 Task: Change line and paragraph spacing to double.
Action: Mouse moved to (649, 490)
Screenshot: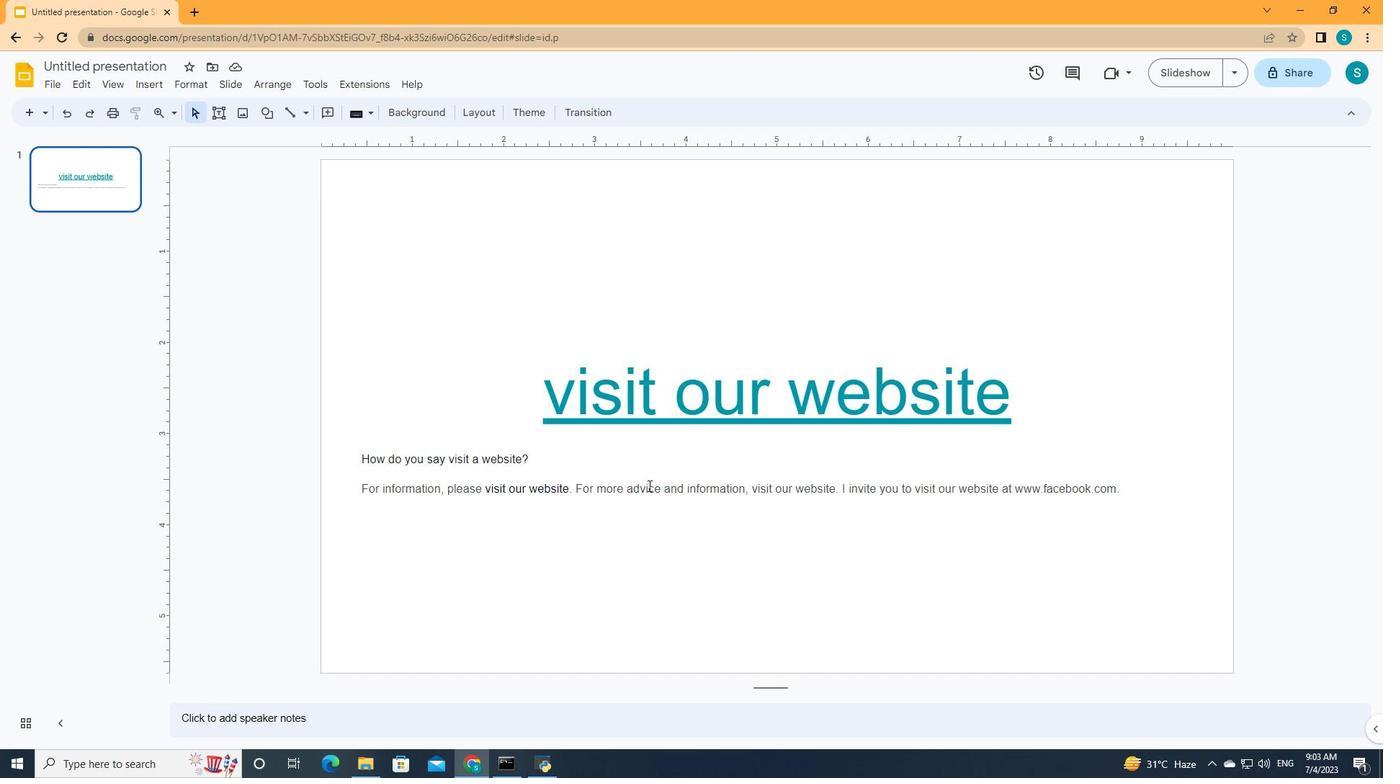 
Action: Mouse pressed left at (649, 490)
Screenshot: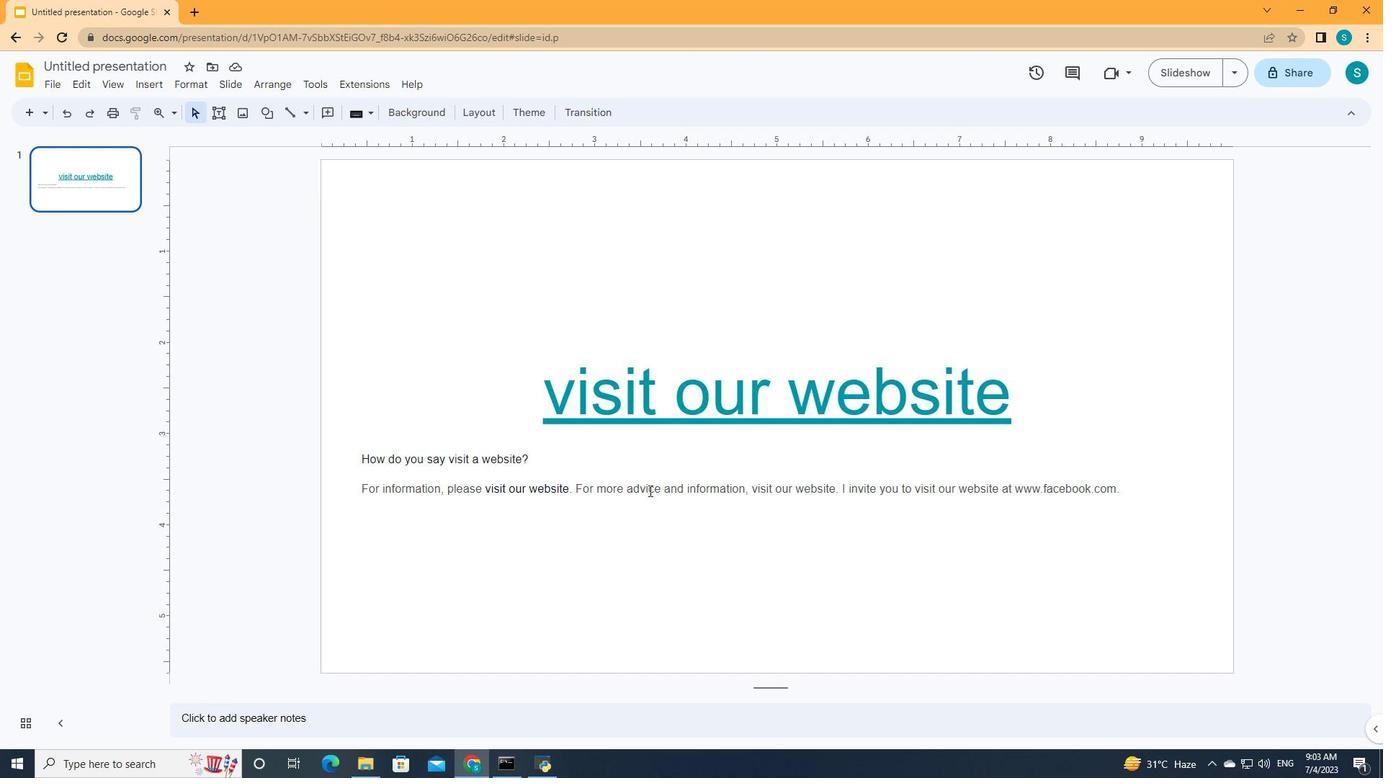 
Action: Key pressed ctrl+A
Screenshot: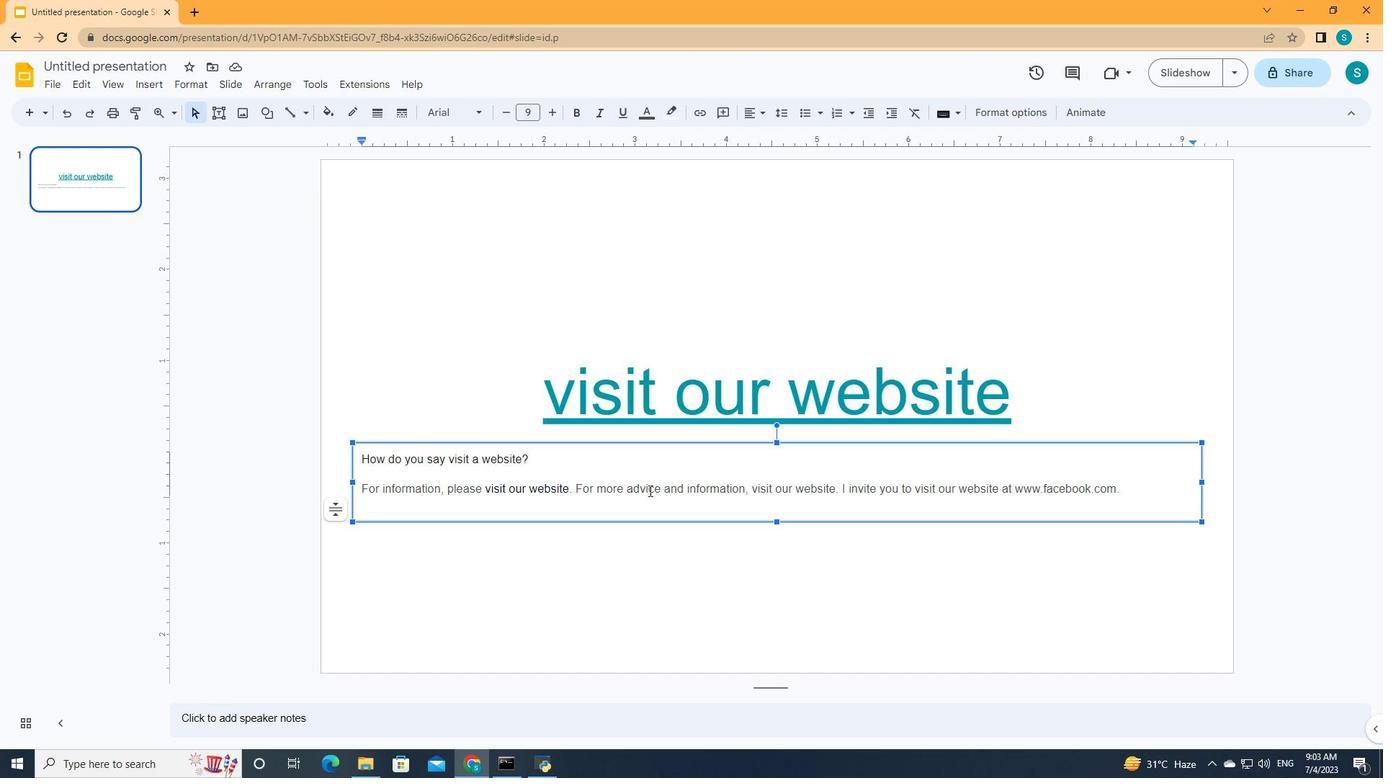 
Action: Mouse moved to (786, 107)
Screenshot: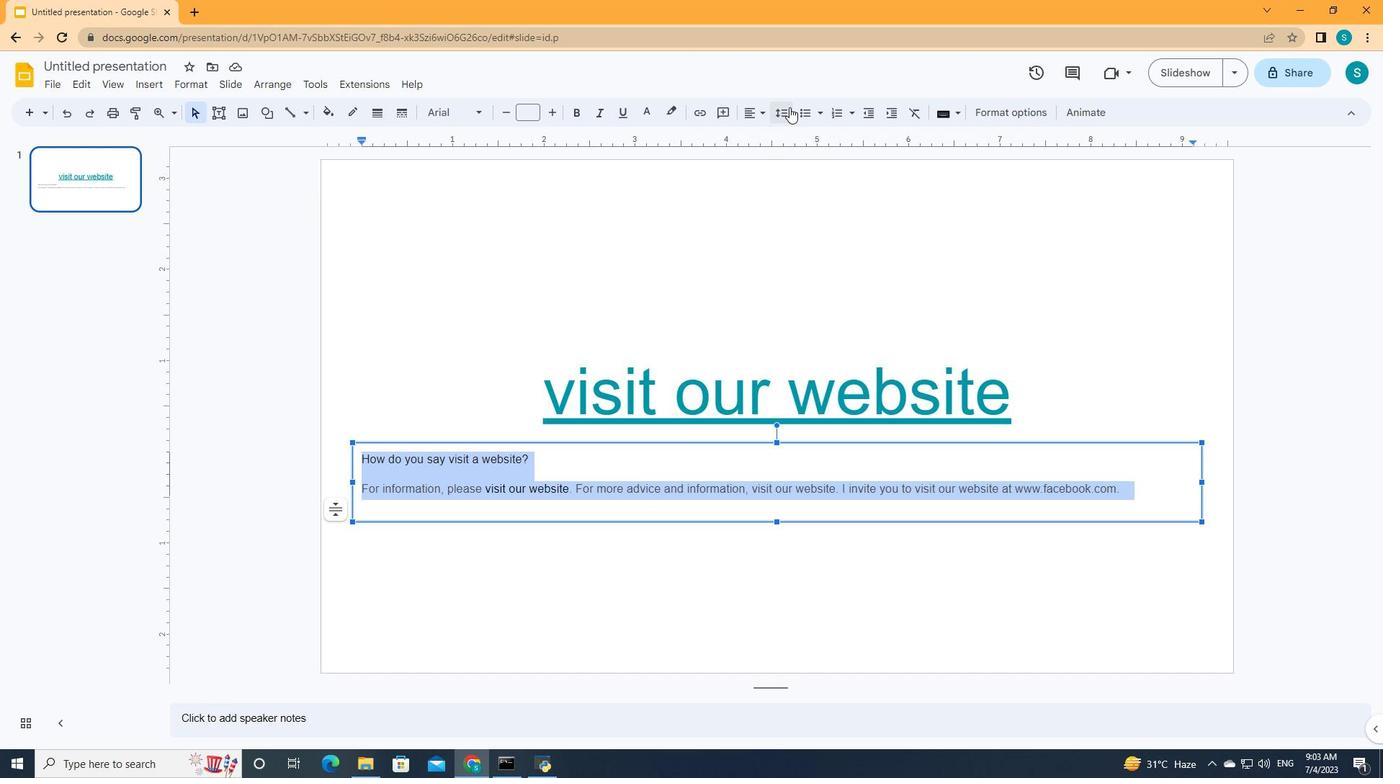 
Action: Mouse pressed left at (786, 107)
Screenshot: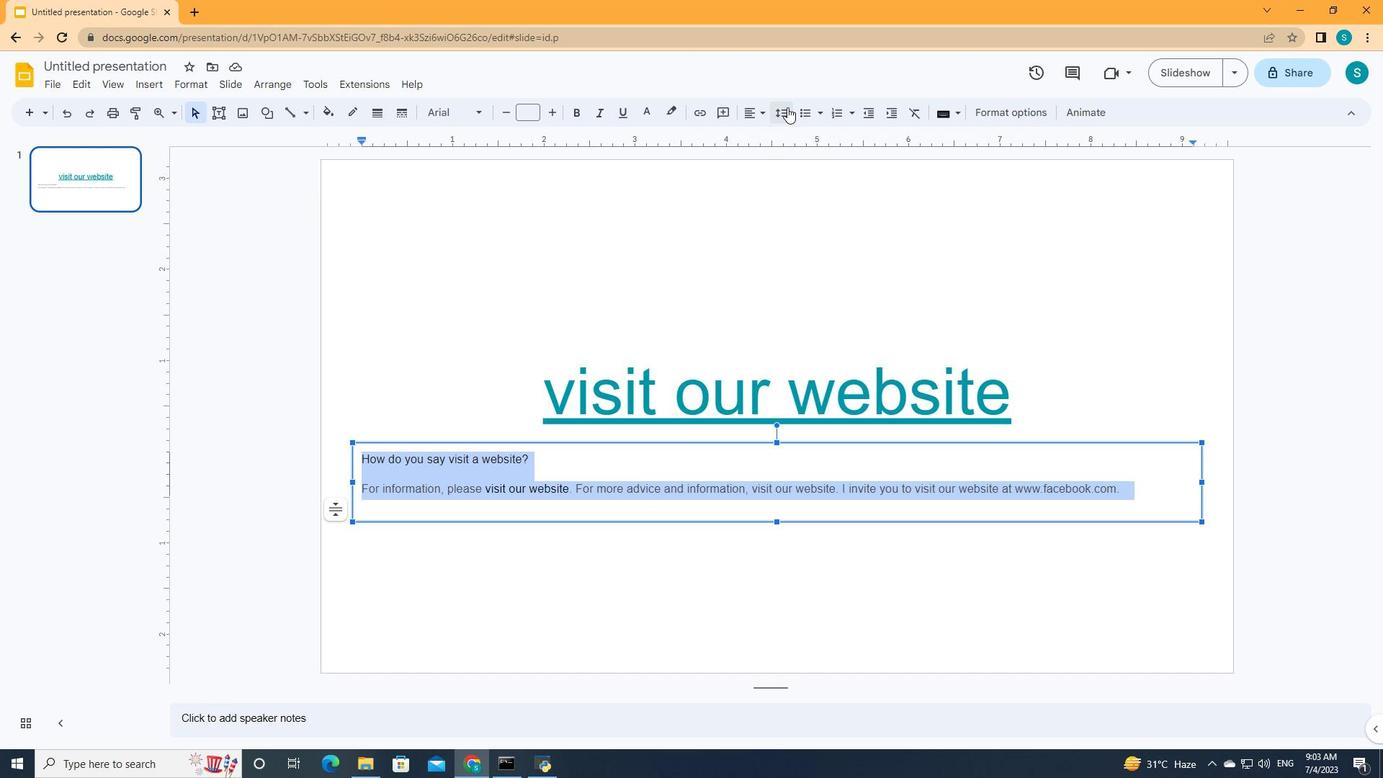 
Action: Mouse moved to (788, 206)
Screenshot: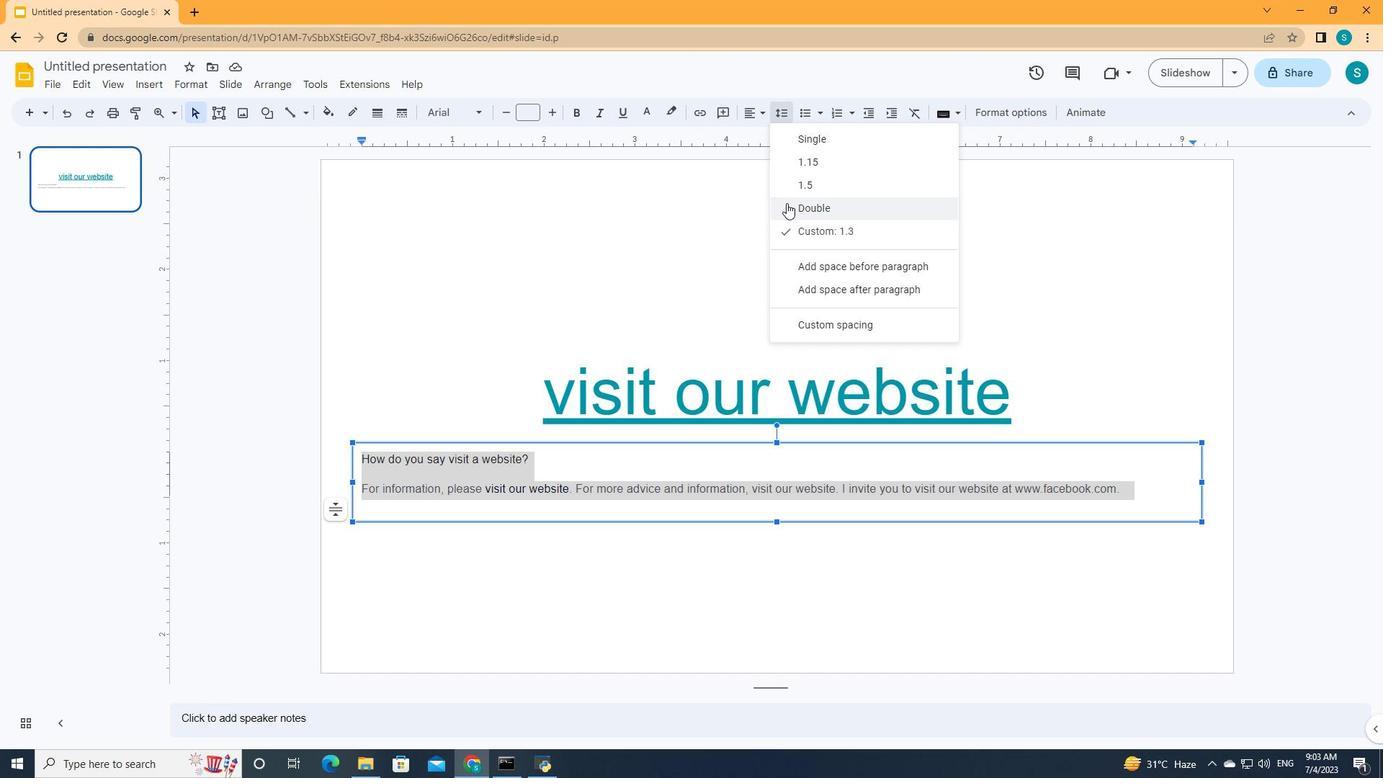 
Action: Mouse pressed left at (788, 206)
Screenshot: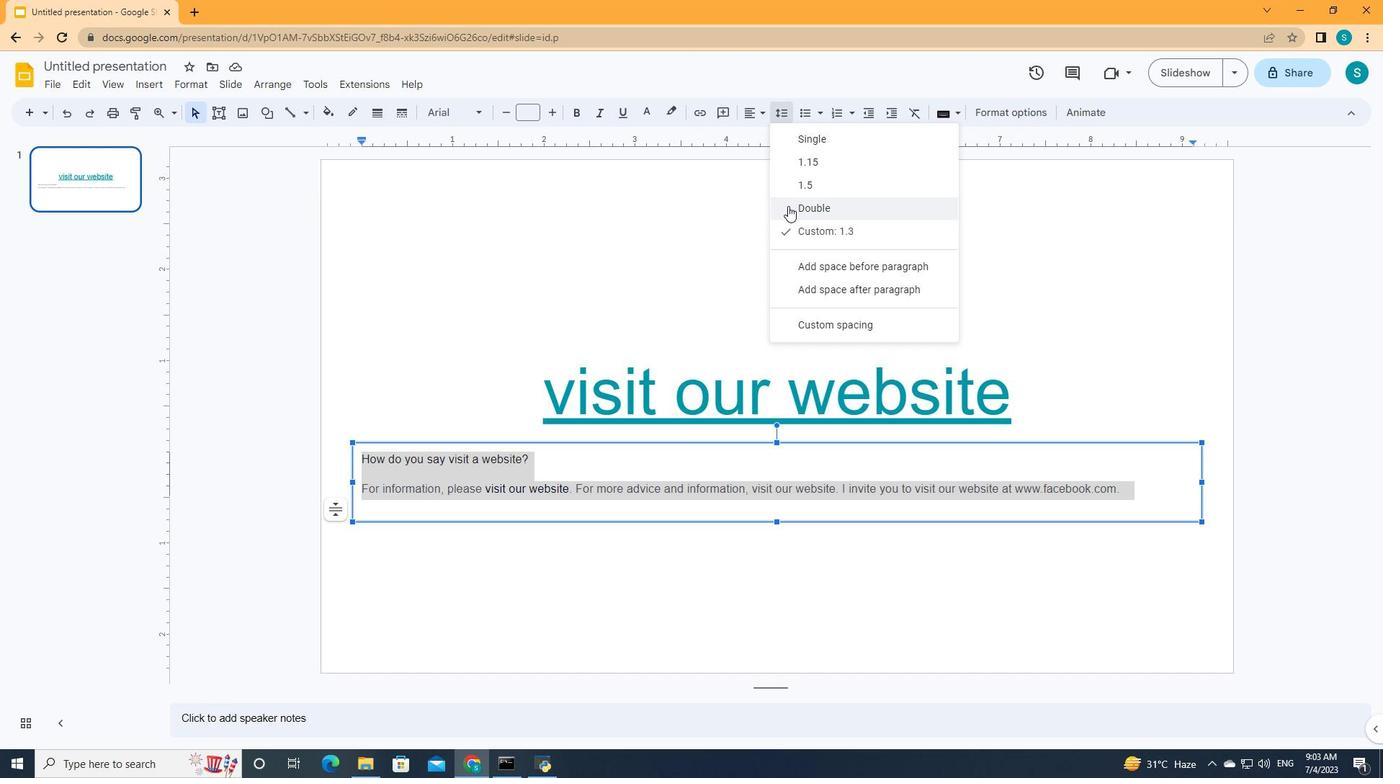 
Action: Mouse moved to (788, 275)
Screenshot: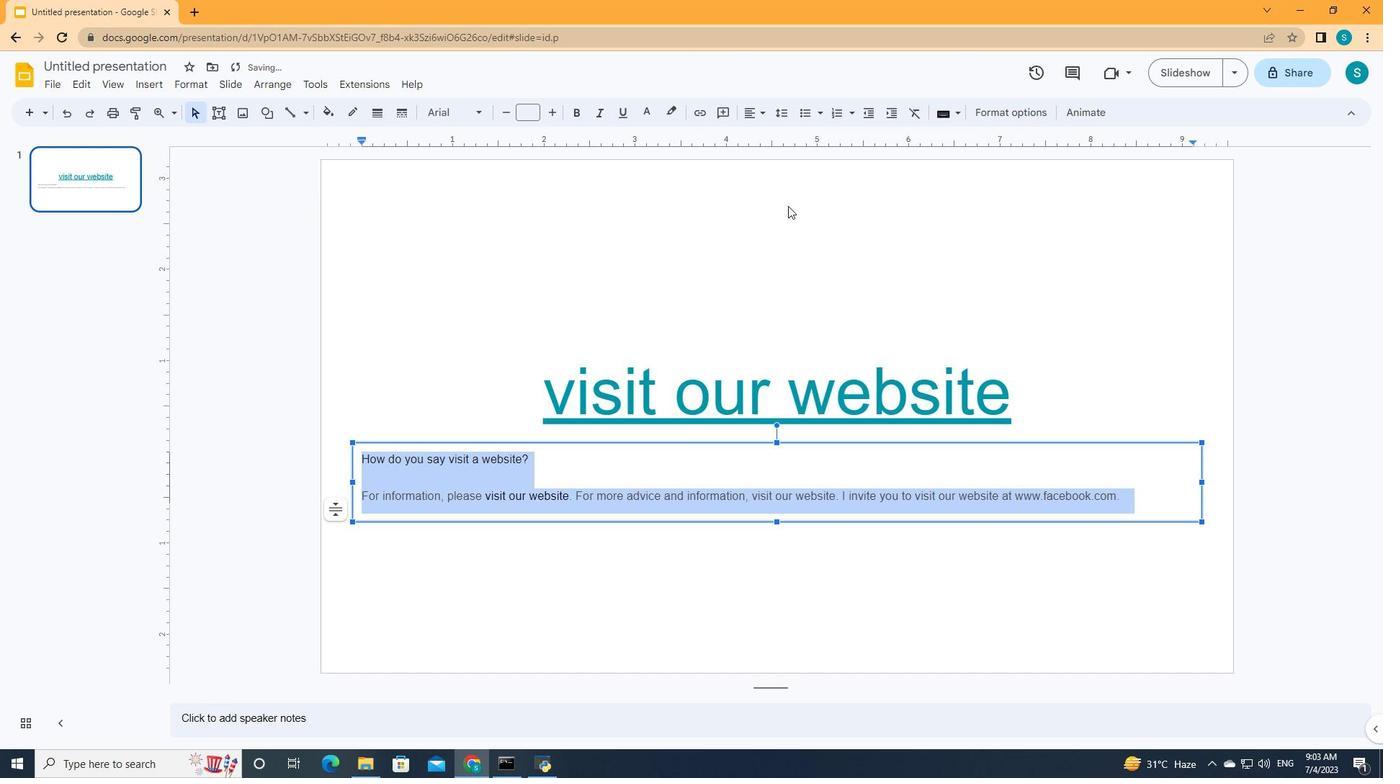
